 Task: Create a due date automation trigger when advanced on, 2 days hour before a card is due add dates starting this week.
Action: Mouse moved to (1124, 91)
Screenshot: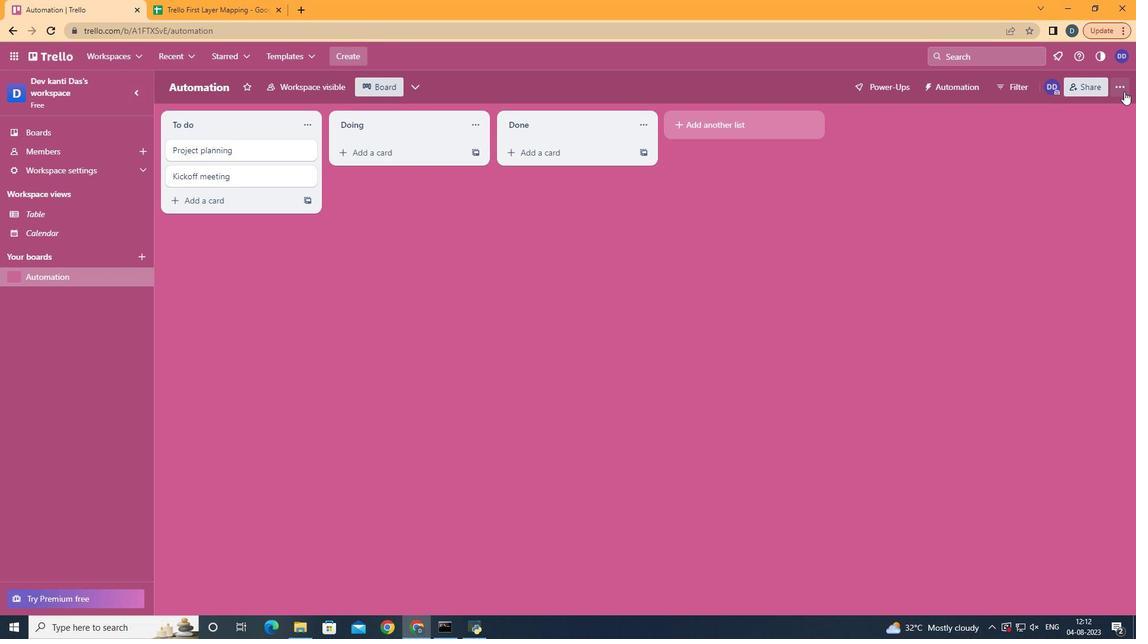 
Action: Mouse pressed left at (1124, 91)
Screenshot: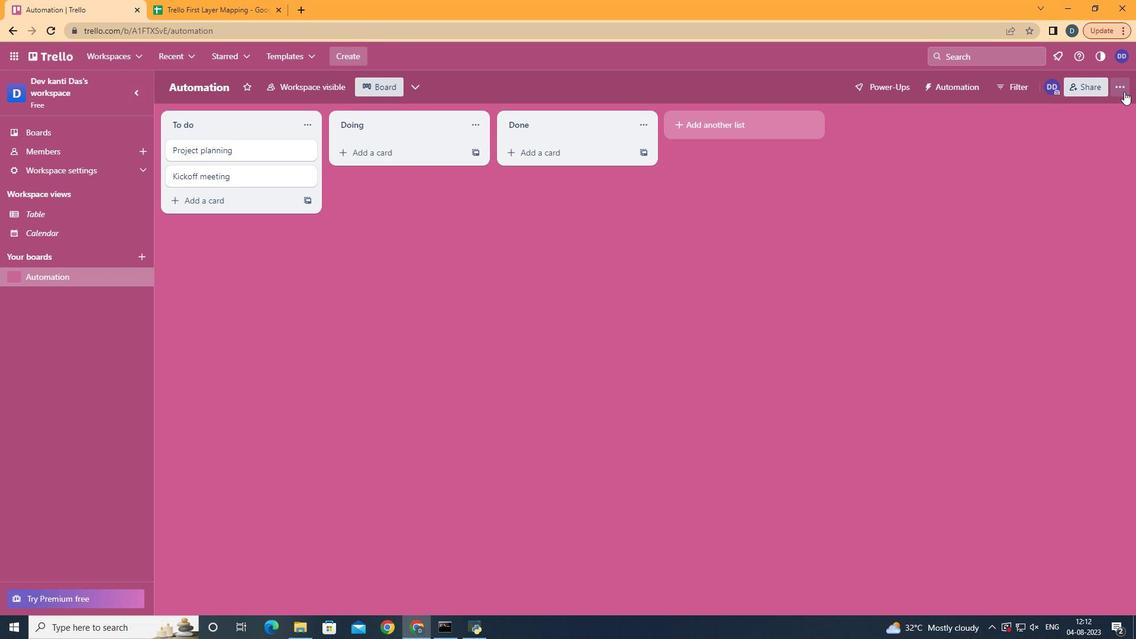 
Action: Mouse moved to (1040, 240)
Screenshot: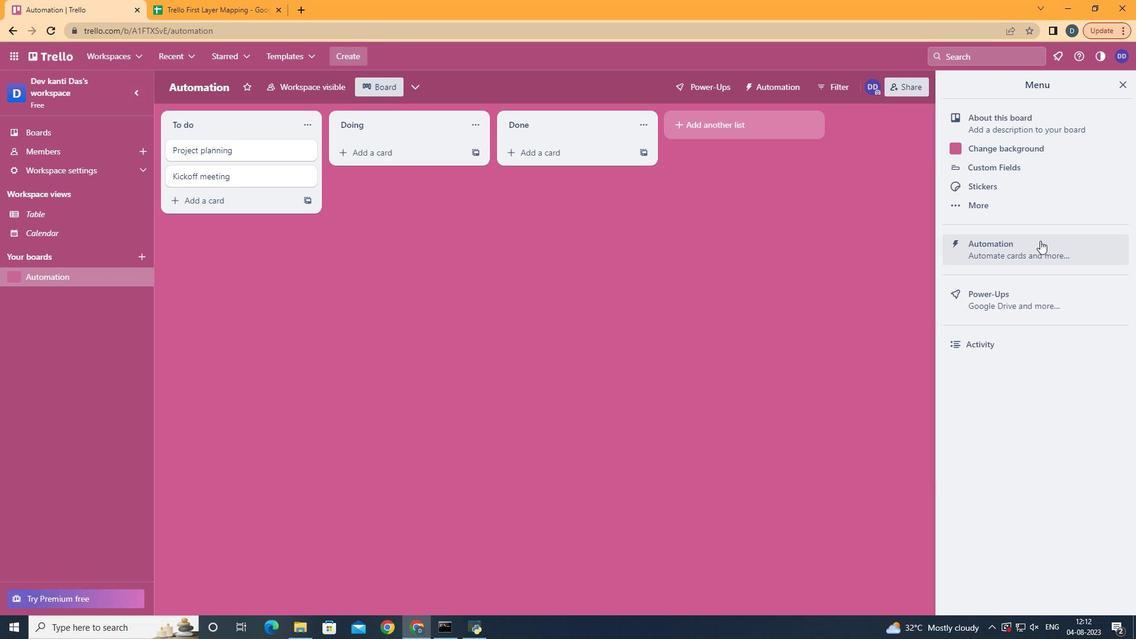
Action: Mouse pressed left at (1040, 240)
Screenshot: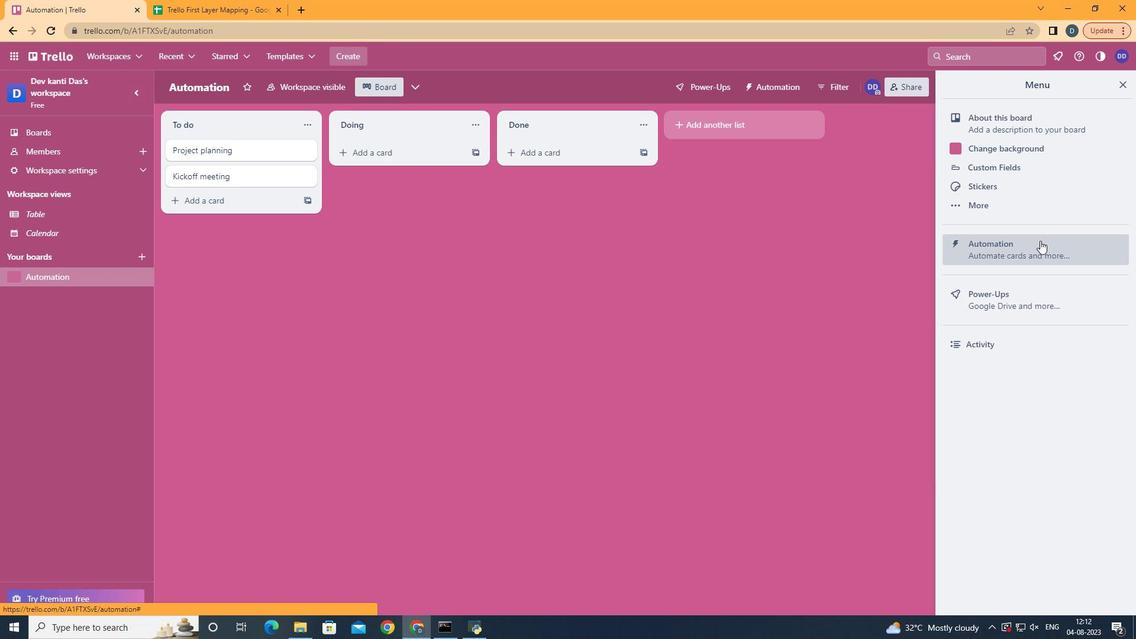 
Action: Mouse moved to (245, 239)
Screenshot: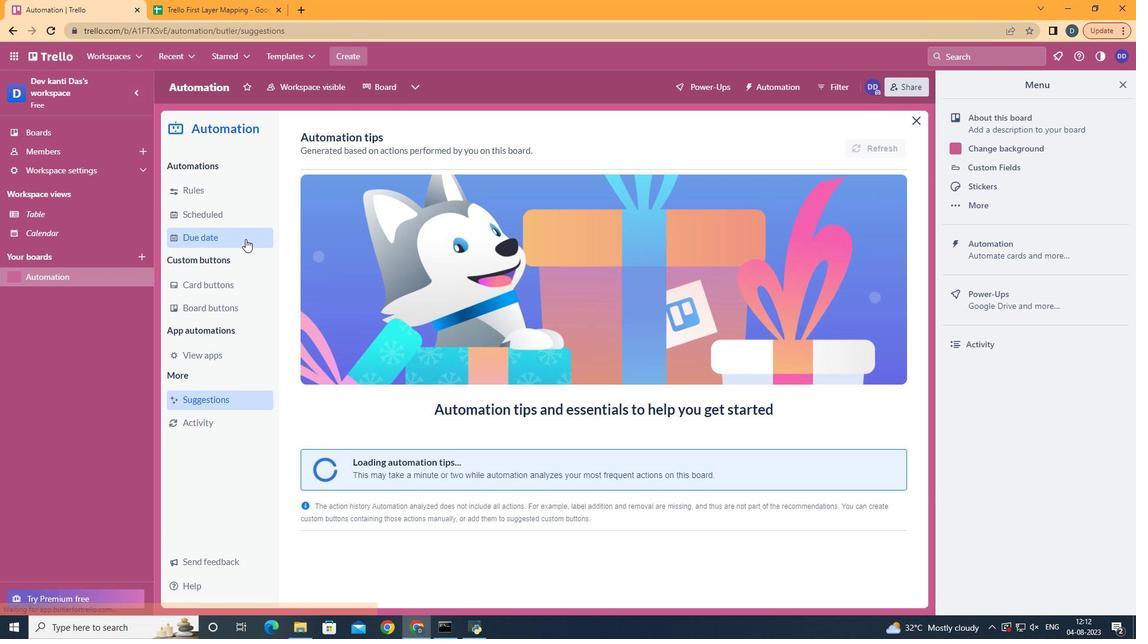 
Action: Mouse pressed left at (245, 239)
Screenshot: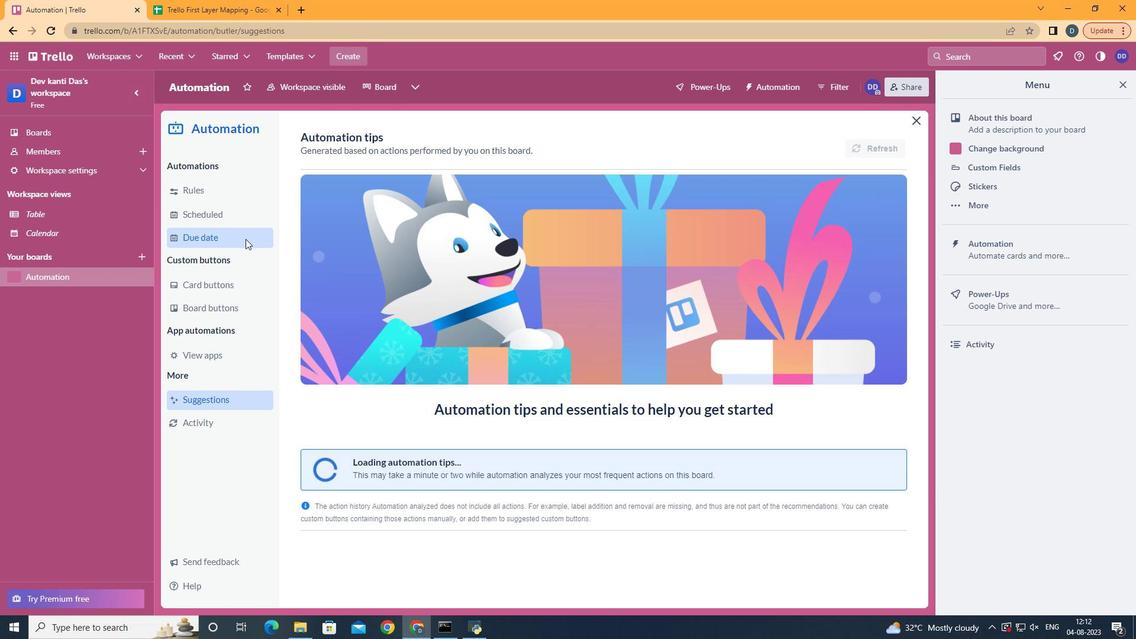 
Action: Mouse moved to (823, 143)
Screenshot: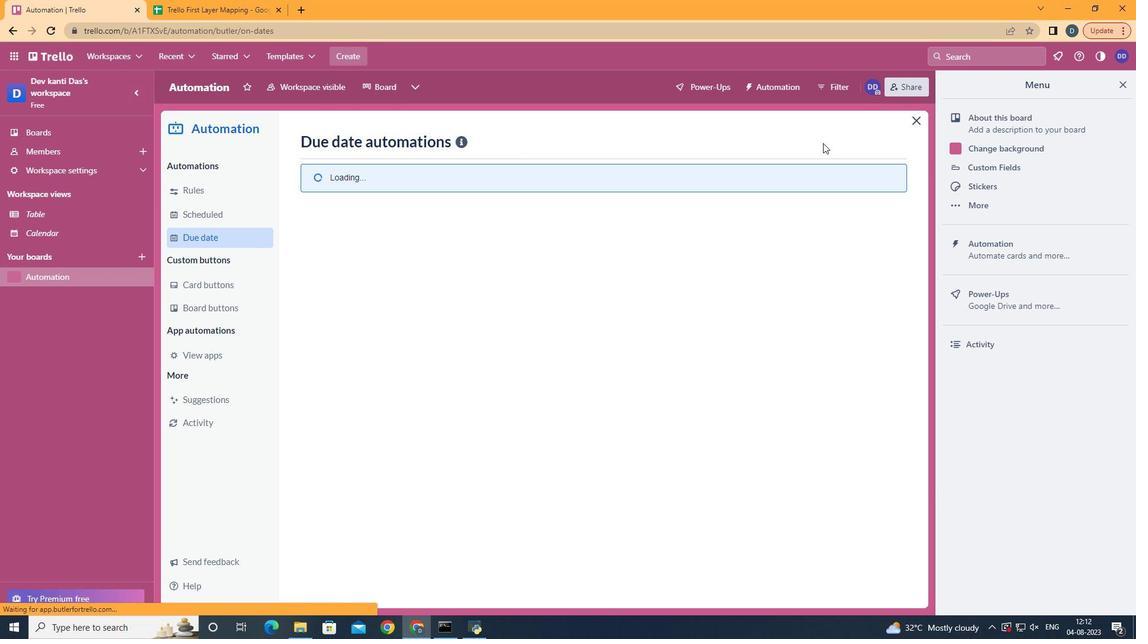 
Action: Mouse pressed left at (823, 143)
Screenshot: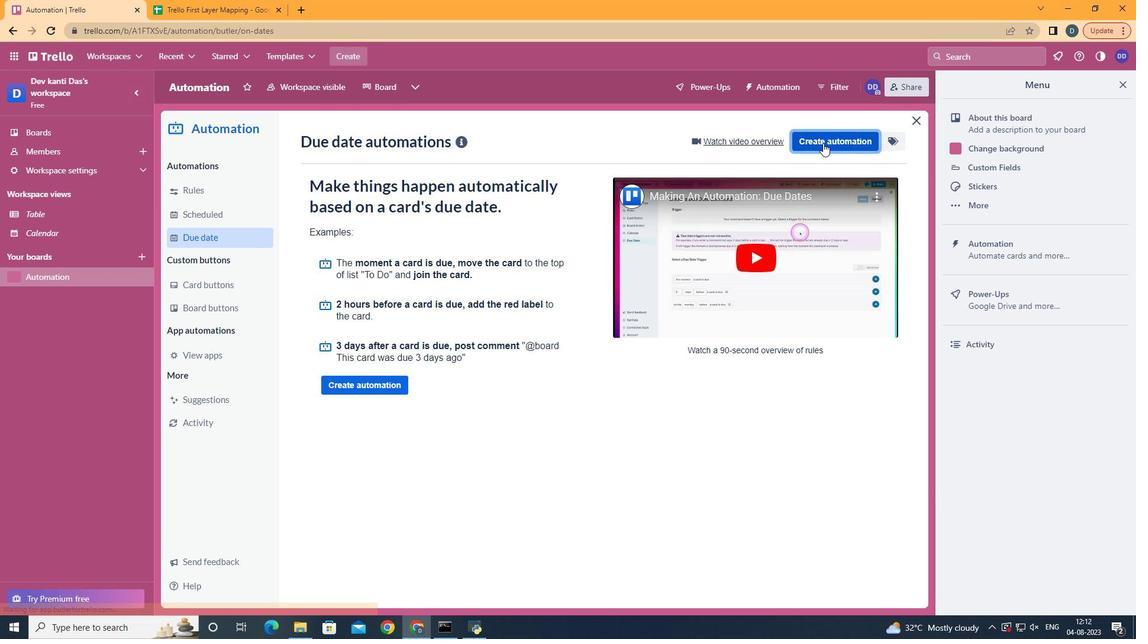 
Action: Mouse moved to (646, 258)
Screenshot: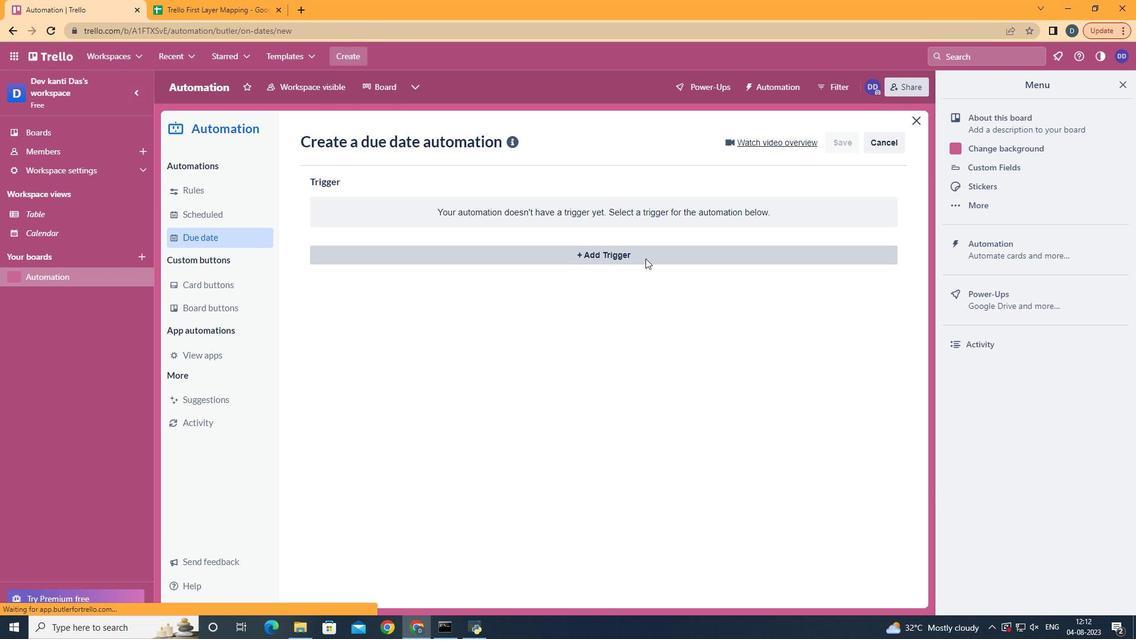 
Action: Mouse pressed left at (646, 258)
Screenshot: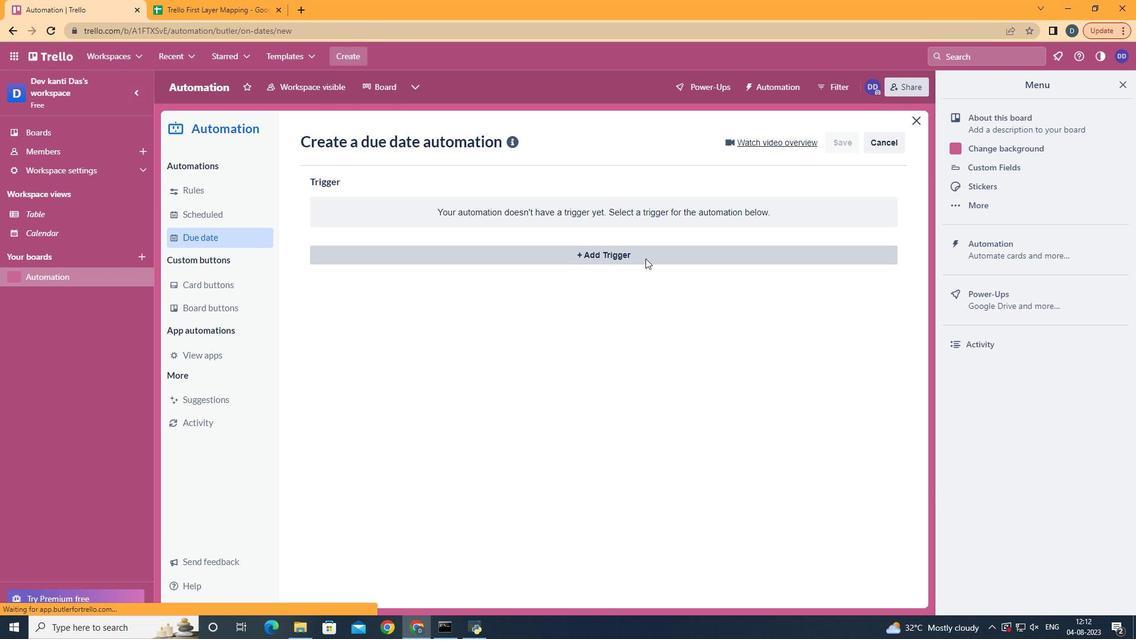 
Action: Mouse moved to (371, 501)
Screenshot: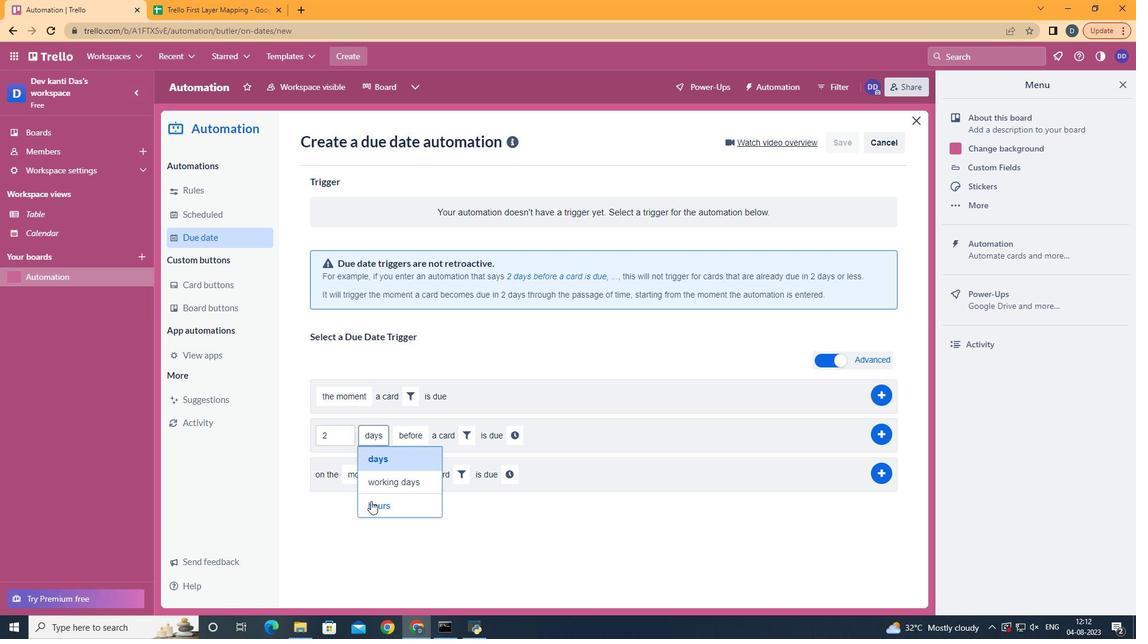 
Action: Mouse pressed left at (371, 501)
Screenshot: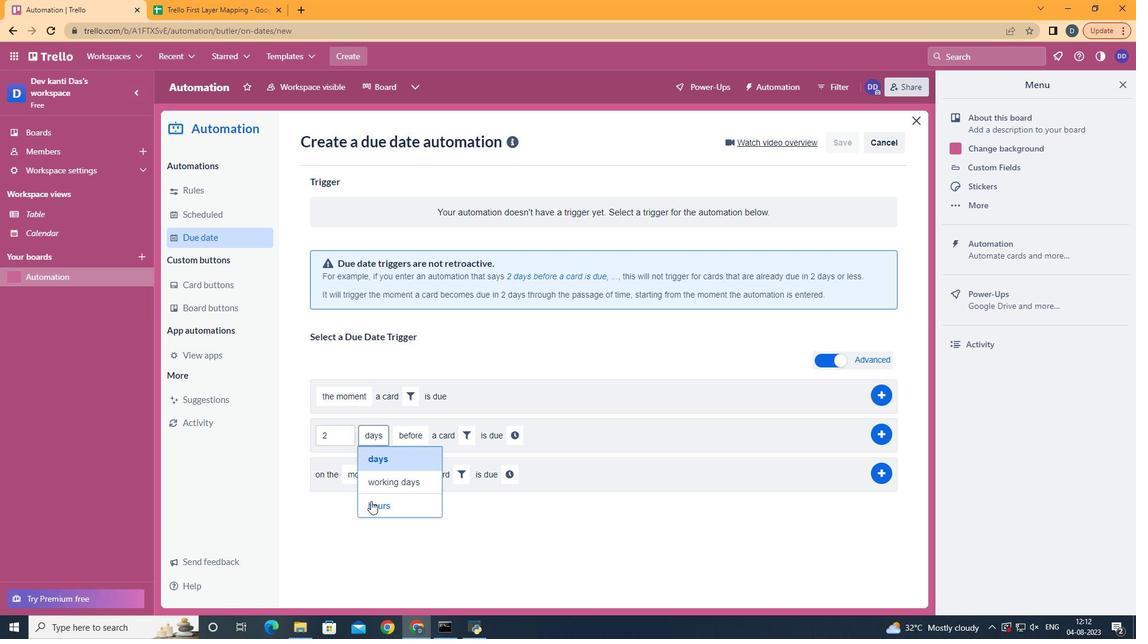 
Action: Mouse moved to (417, 461)
Screenshot: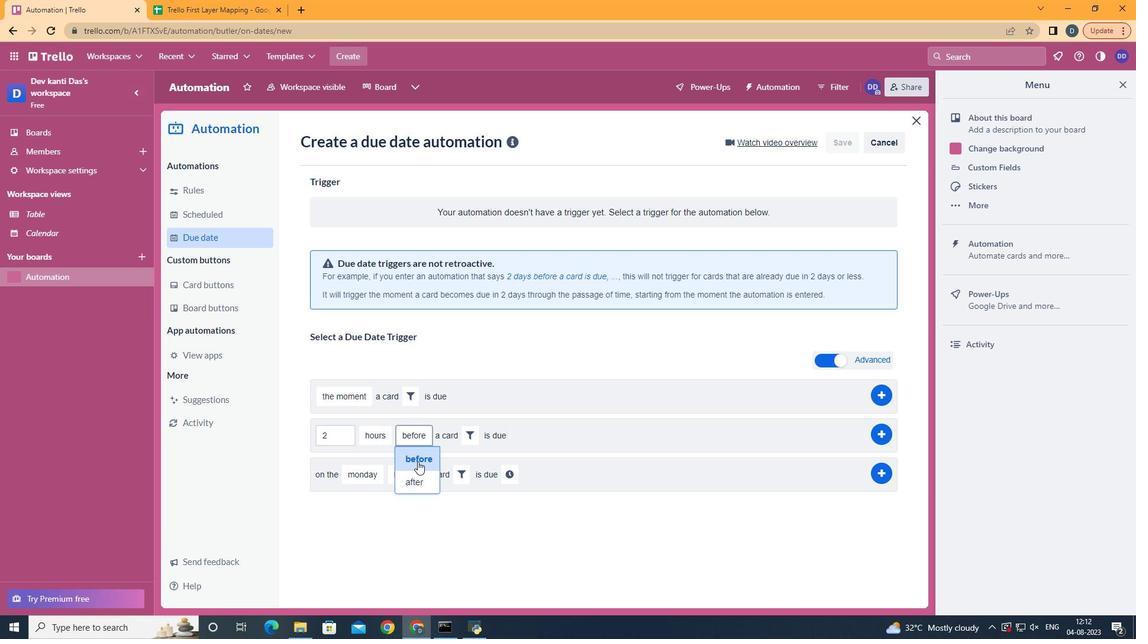 
Action: Mouse pressed left at (417, 461)
Screenshot: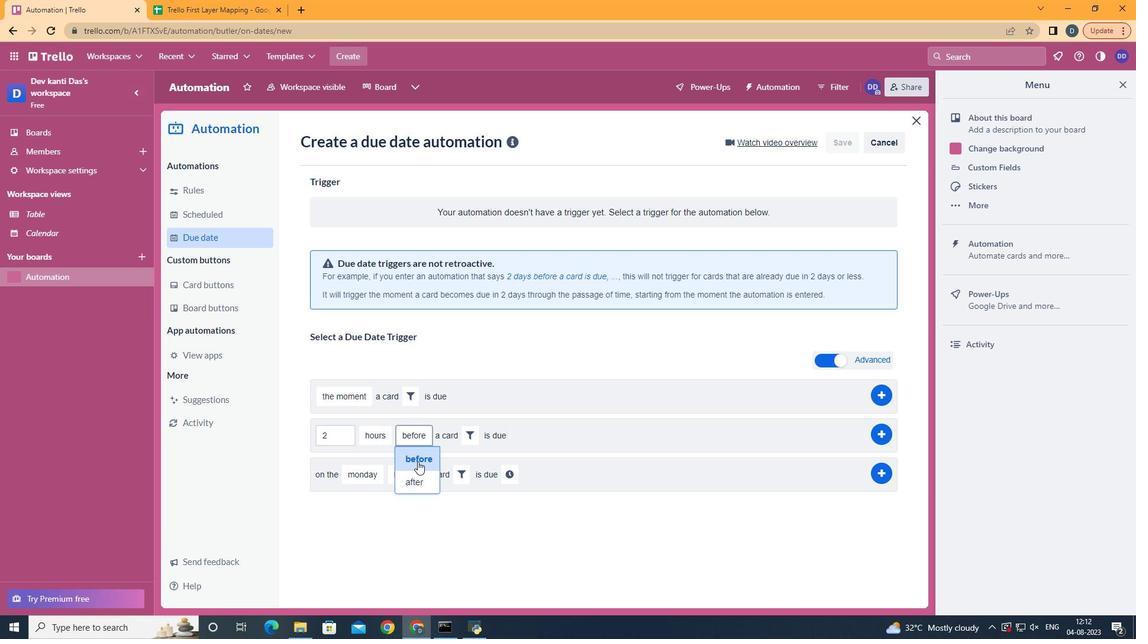 
Action: Mouse moved to (474, 433)
Screenshot: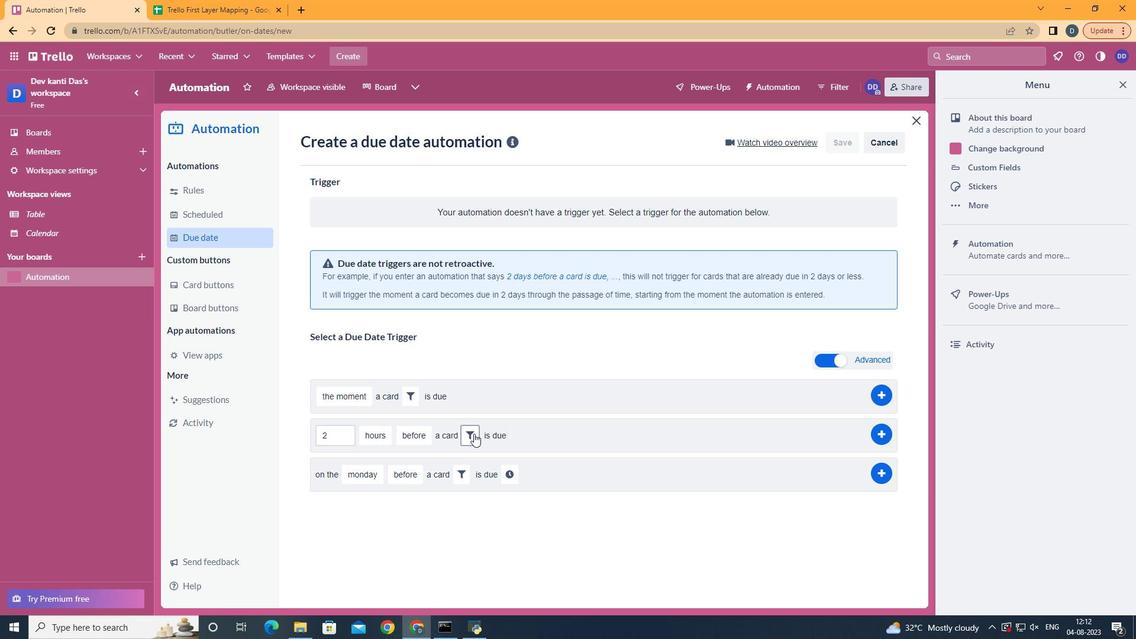 
Action: Mouse pressed left at (474, 433)
Screenshot: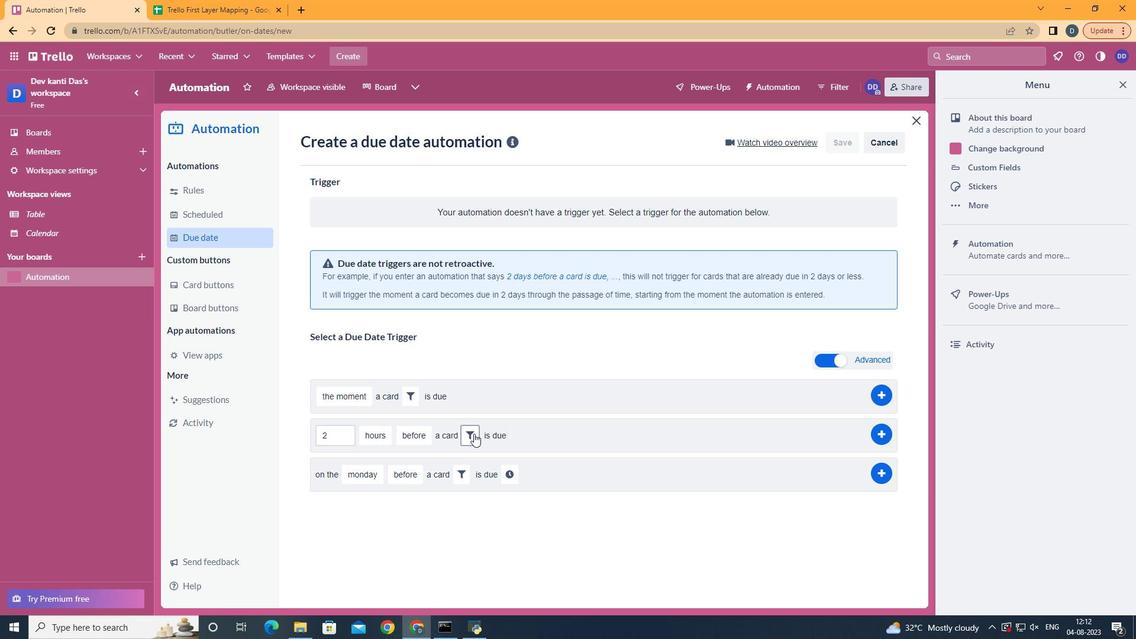
Action: Mouse moved to (528, 475)
Screenshot: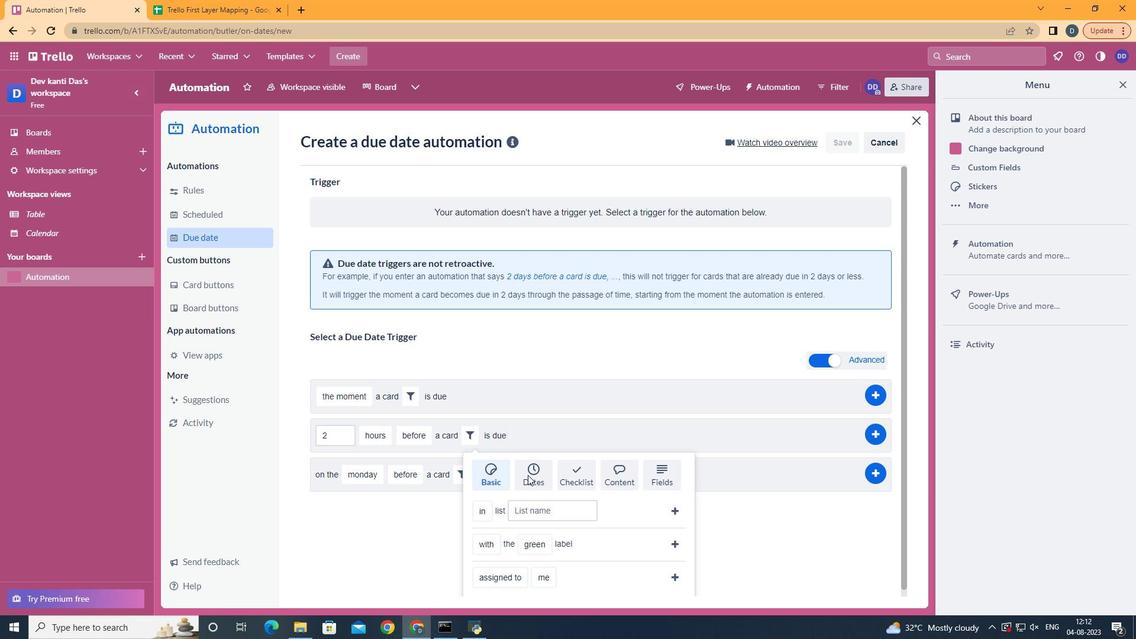 
Action: Mouse pressed left at (528, 475)
Screenshot: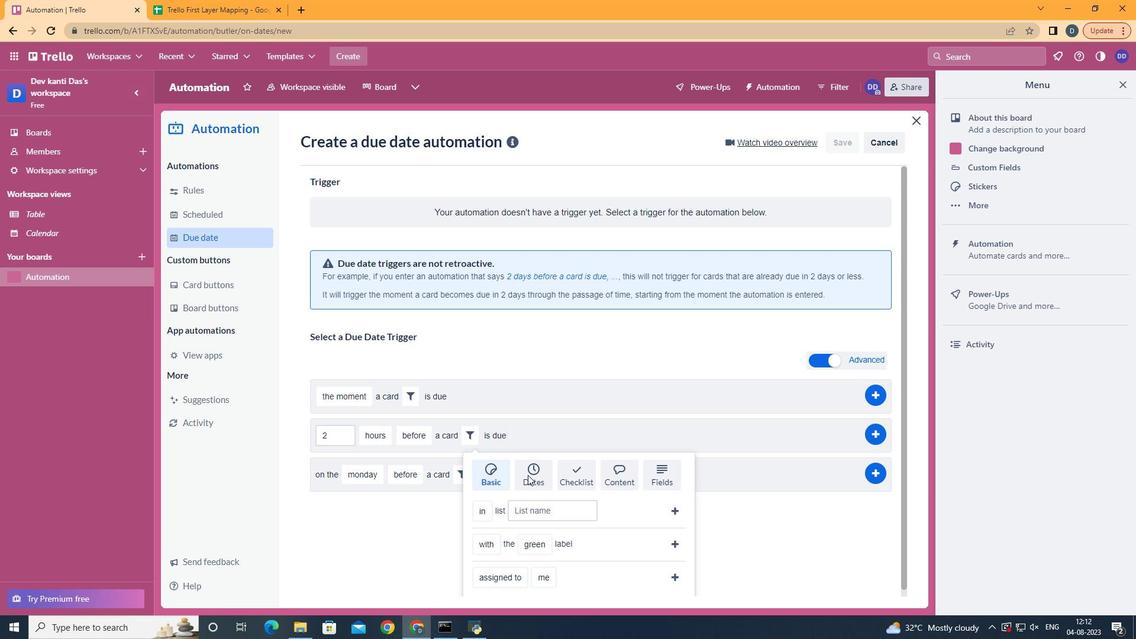 
Action: Mouse scrolled (528, 474) with delta (0, 0)
Screenshot: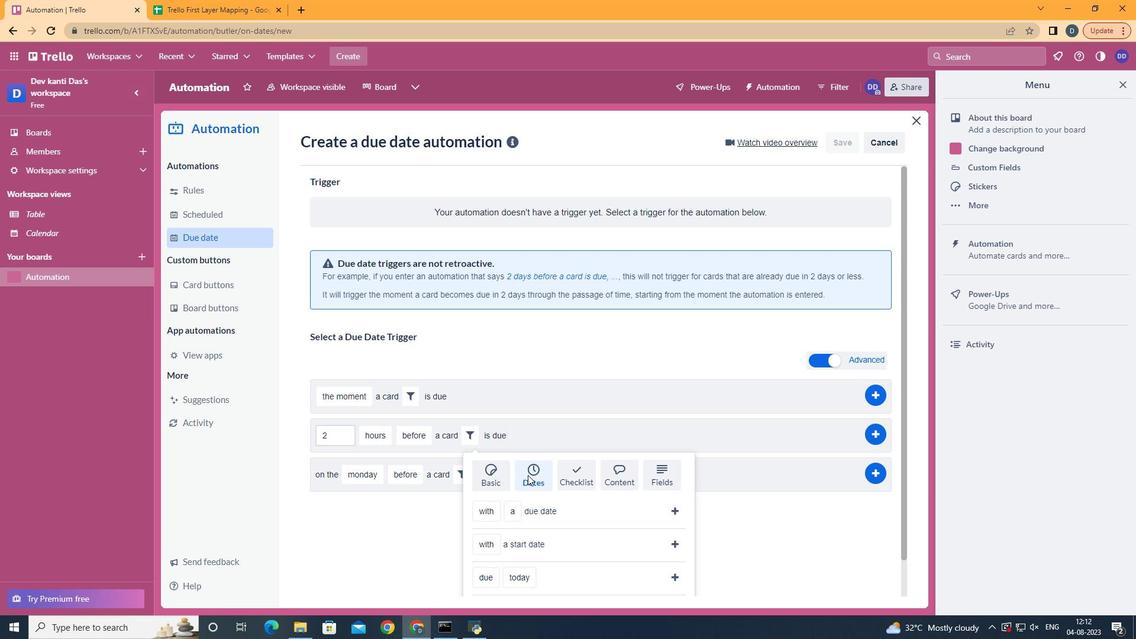 
Action: Mouse scrolled (528, 474) with delta (0, 0)
Screenshot: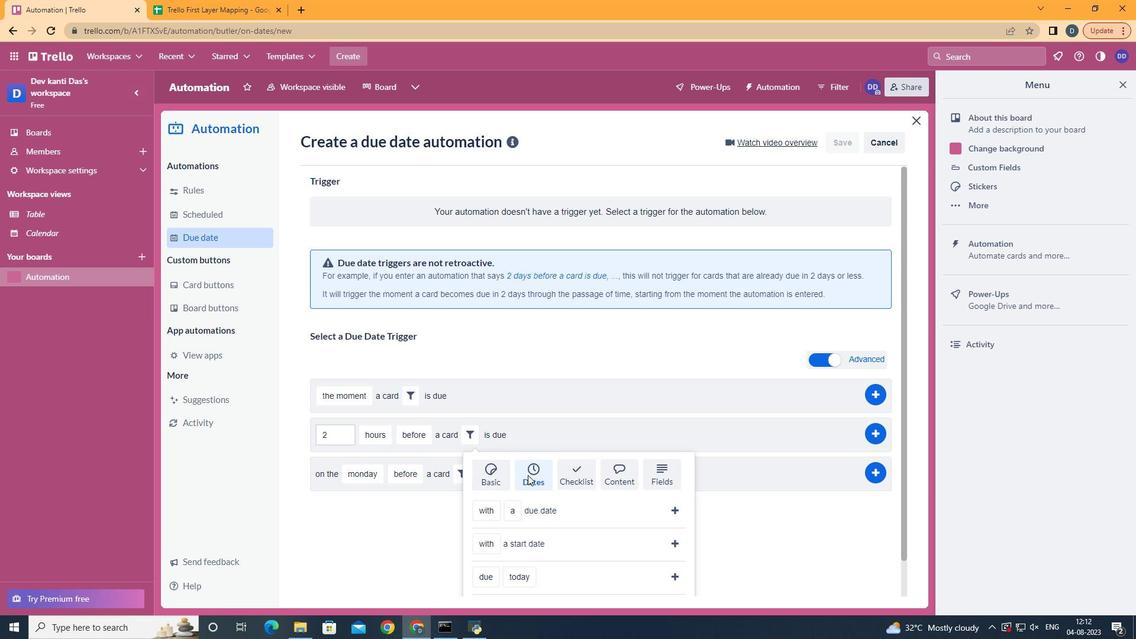 
Action: Mouse scrolled (528, 474) with delta (0, 0)
Screenshot: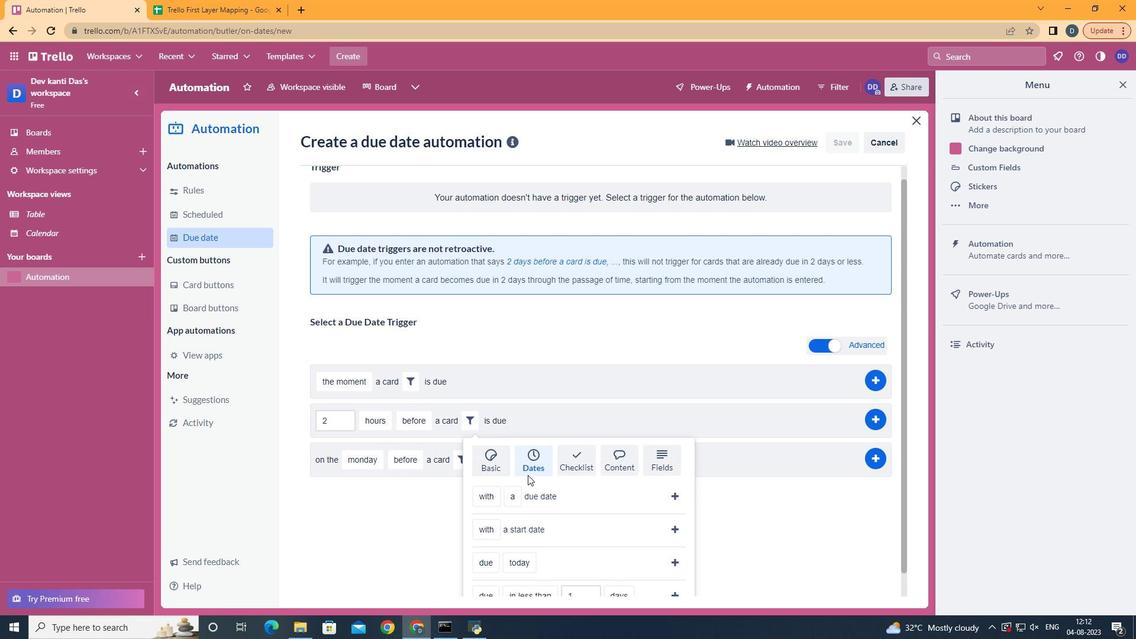 
Action: Mouse scrolled (528, 474) with delta (0, 0)
Screenshot: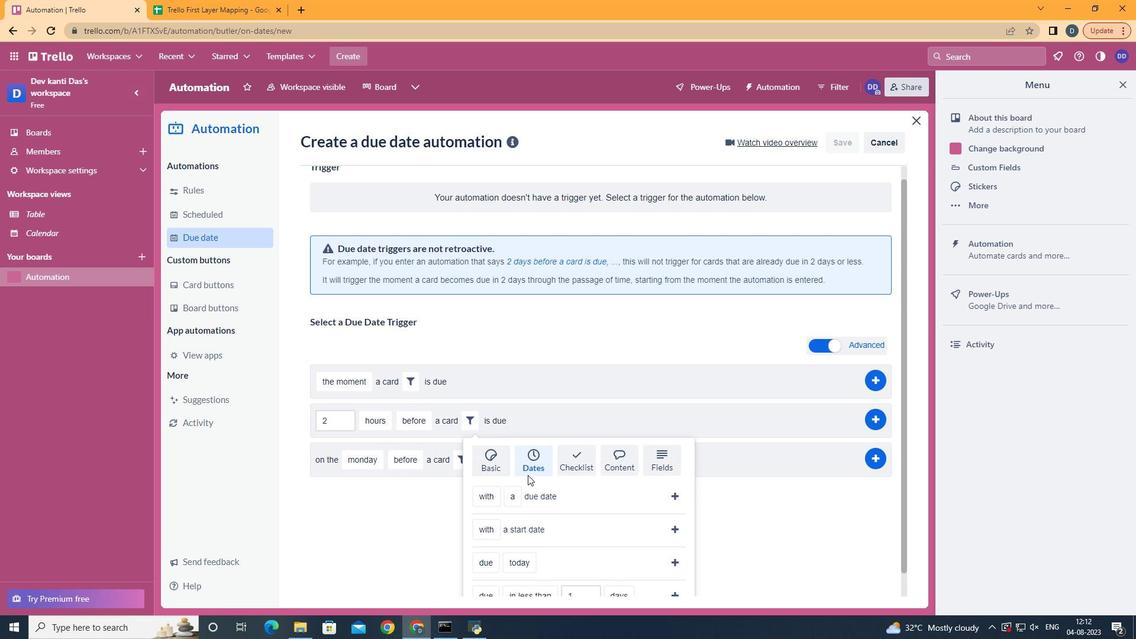 
Action: Mouse scrolled (528, 474) with delta (0, 0)
Screenshot: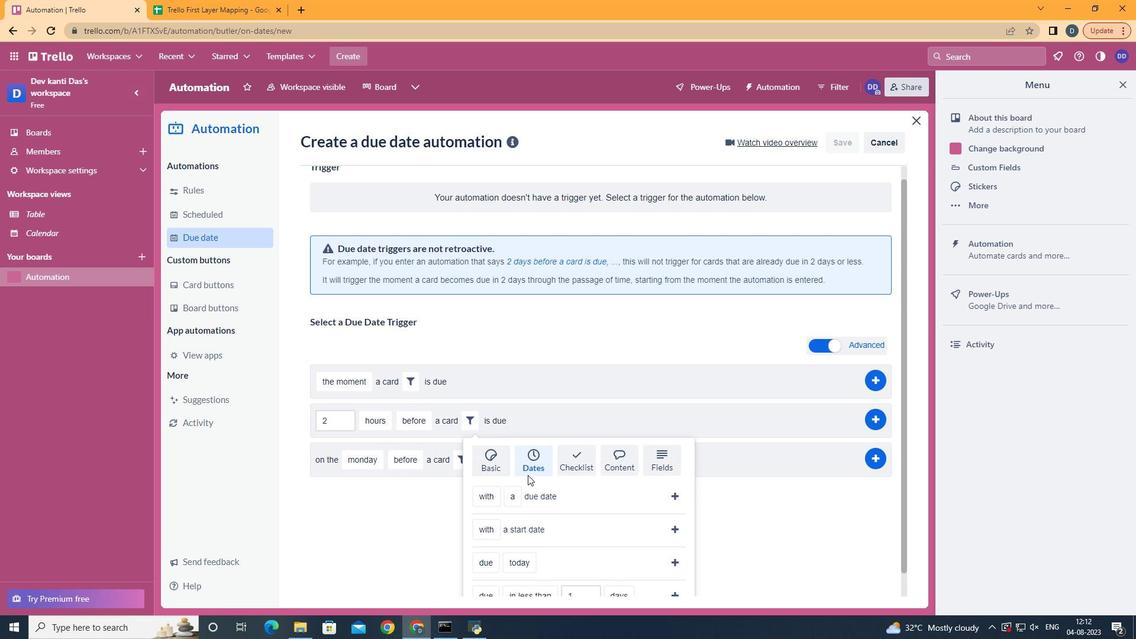 
Action: Mouse moved to (503, 495)
Screenshot: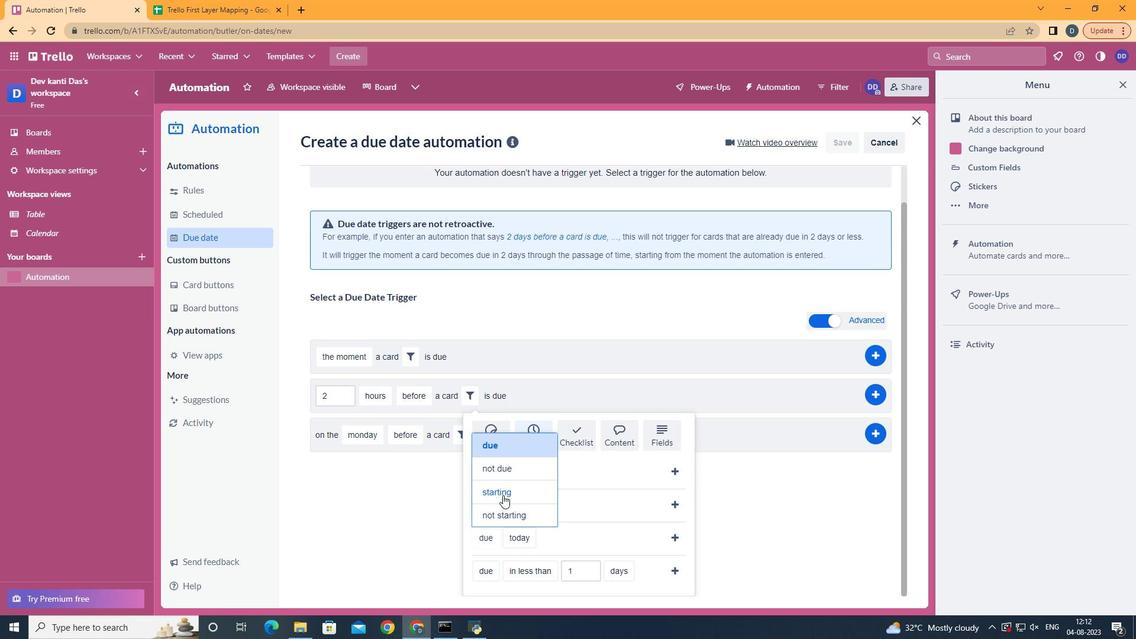 
Action: Mouse pressed left at (503, 495)
Screenshot: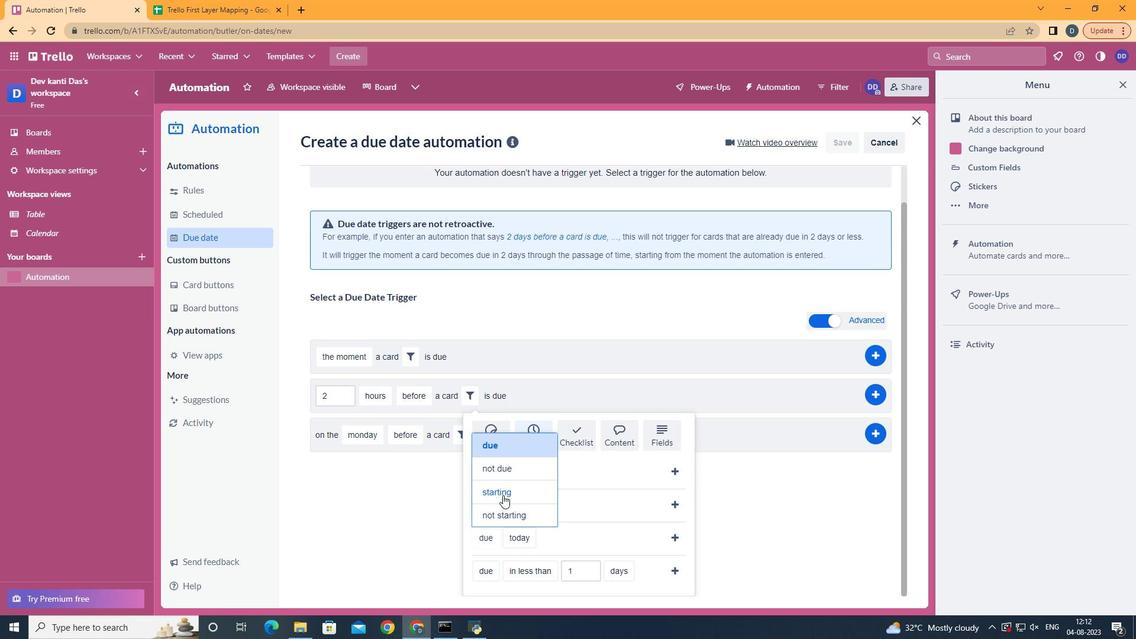 
Action: Mouse moved to (542, 438)
Screenshot: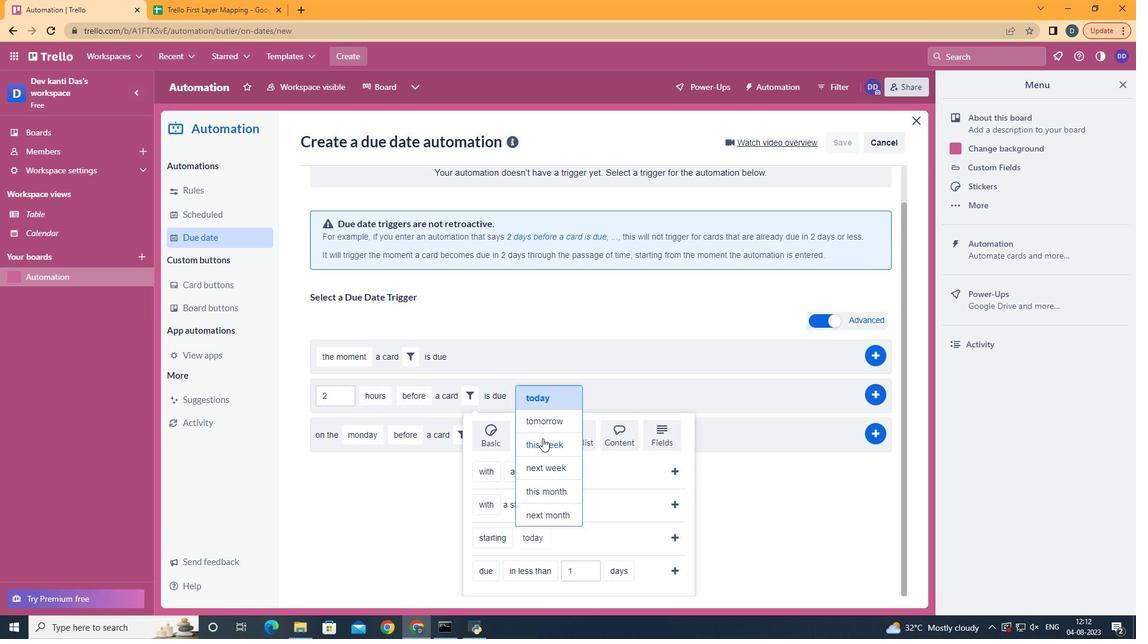 
Action: Mouse pressed left at (542, 438)
Screenshot: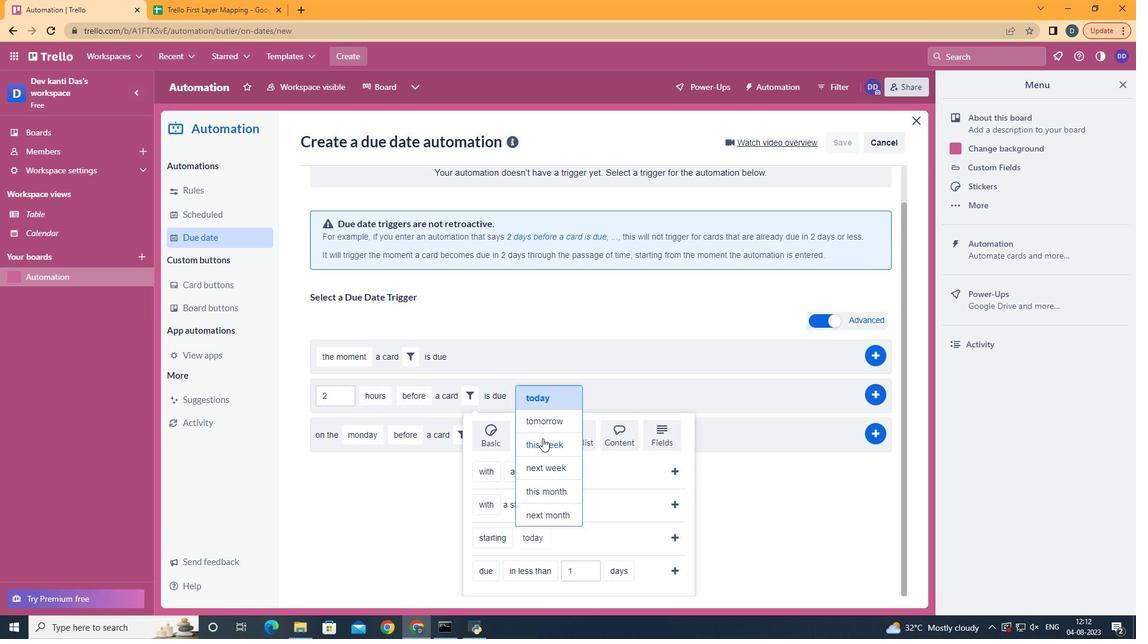 
Action: Mouse moved to (683, 532)
Screenshot: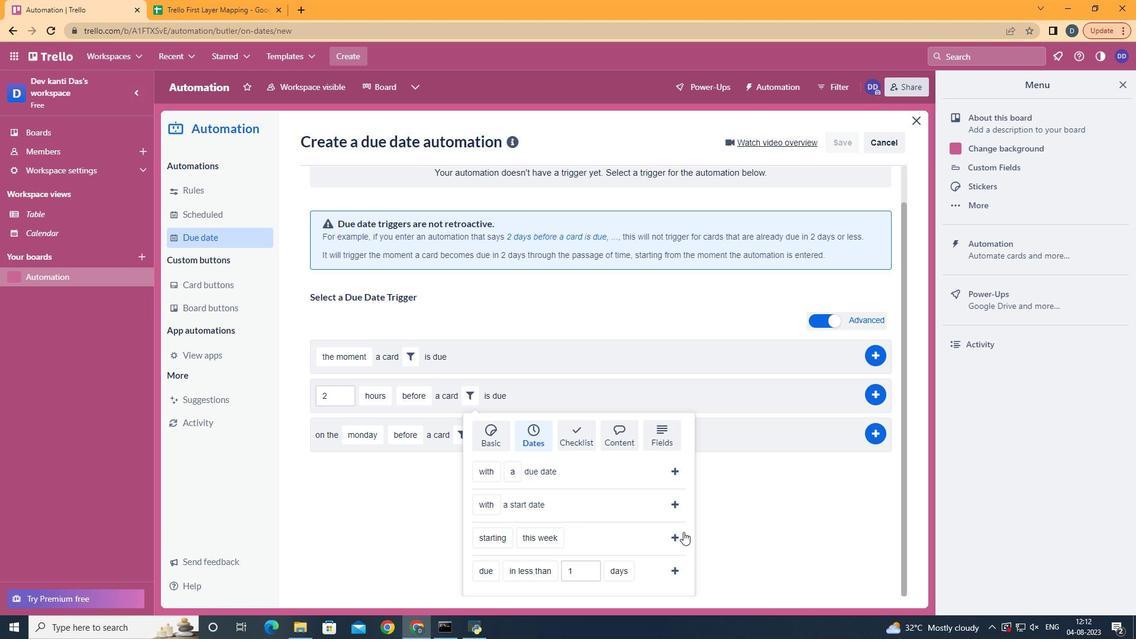 
Action: Mouse pressed left at (683, 532)
Screenshot: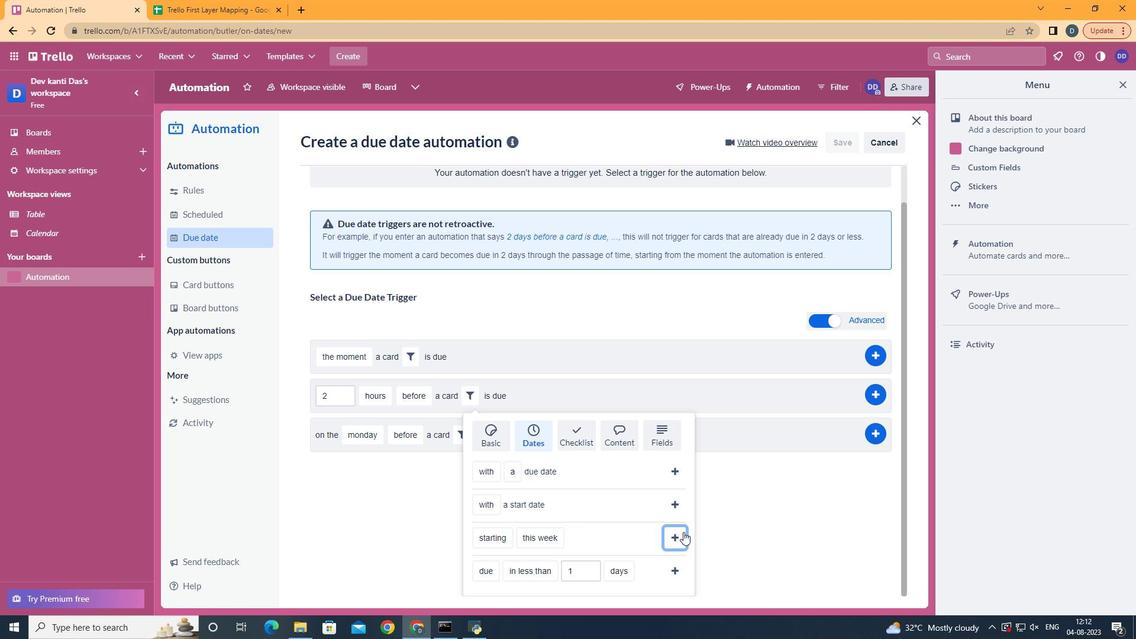 
Action: Mouse moved to (886, 435)
Screenshot: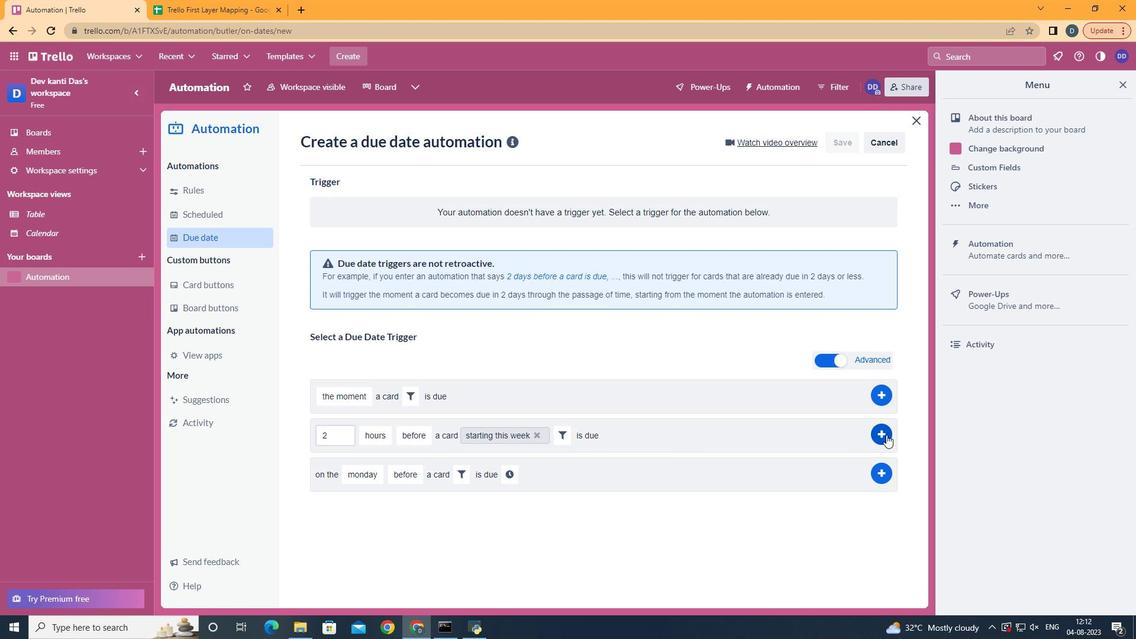 
Action: Mouse pressed left at (886, 435)
Screenshot: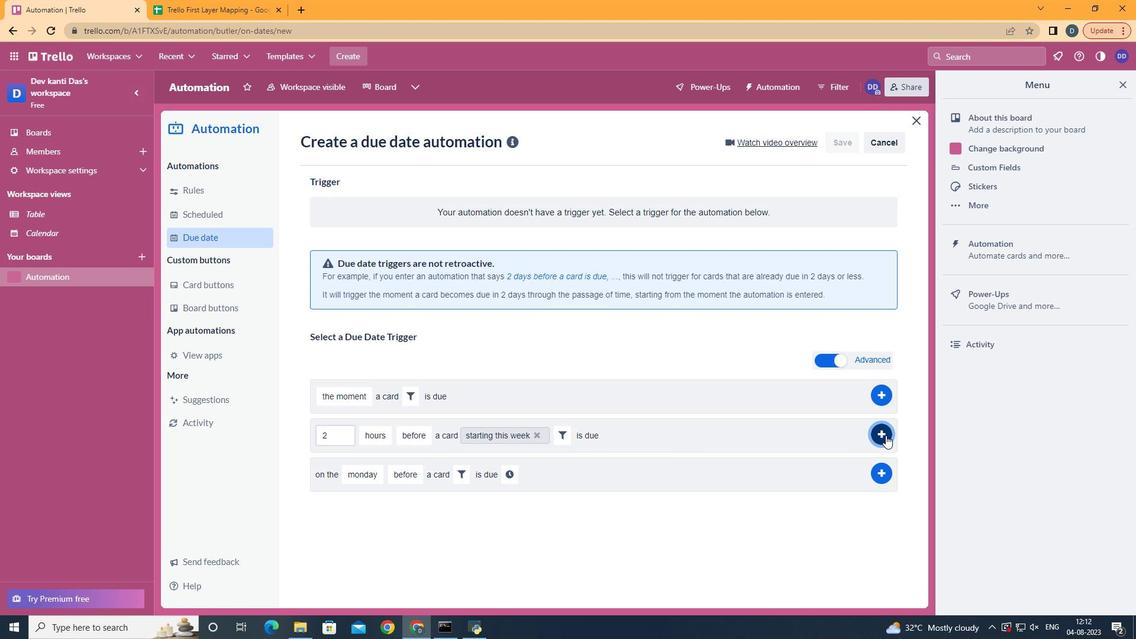 
Action: Mouse moved to (517, 242)
Screenshot: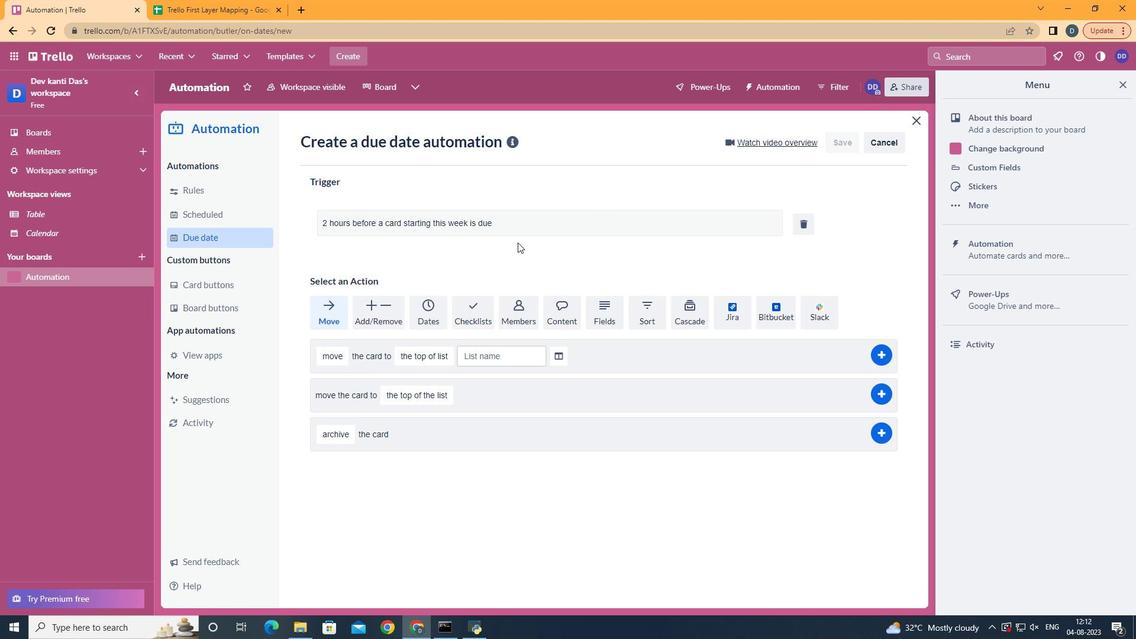 
